 Task: Create a rule when a list is unarchived by anyone.
Action: Mouse pressed left at (777, 233)
Screenshot: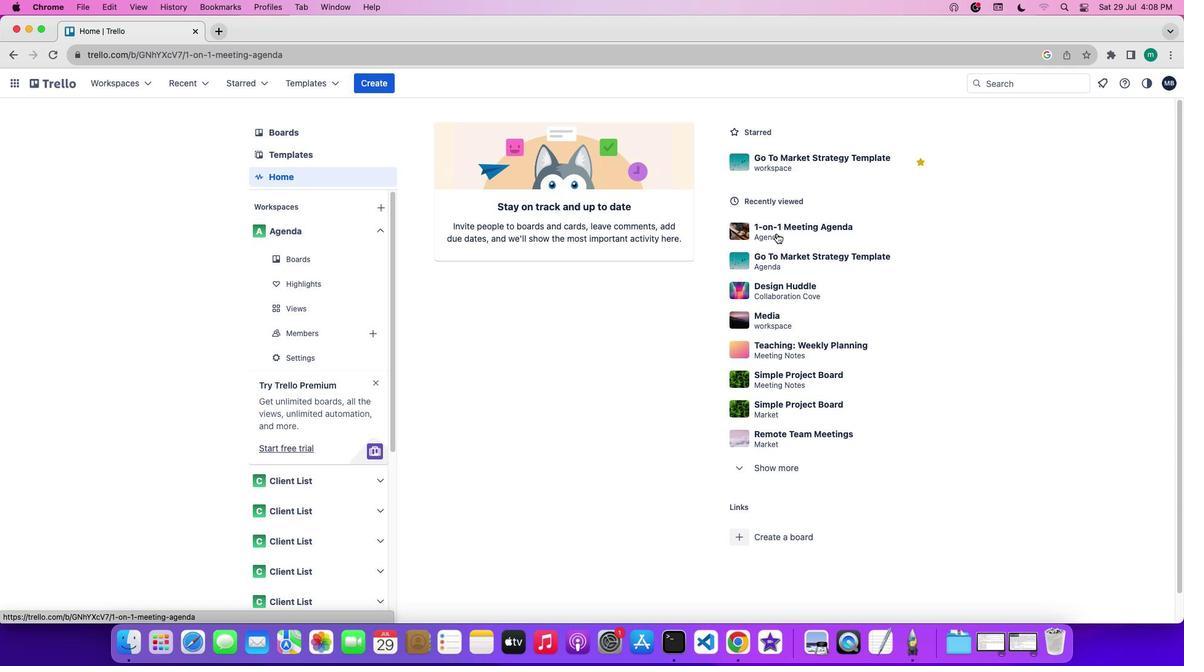 
Action: Mouse moved to (1073, 258)
Screenshot: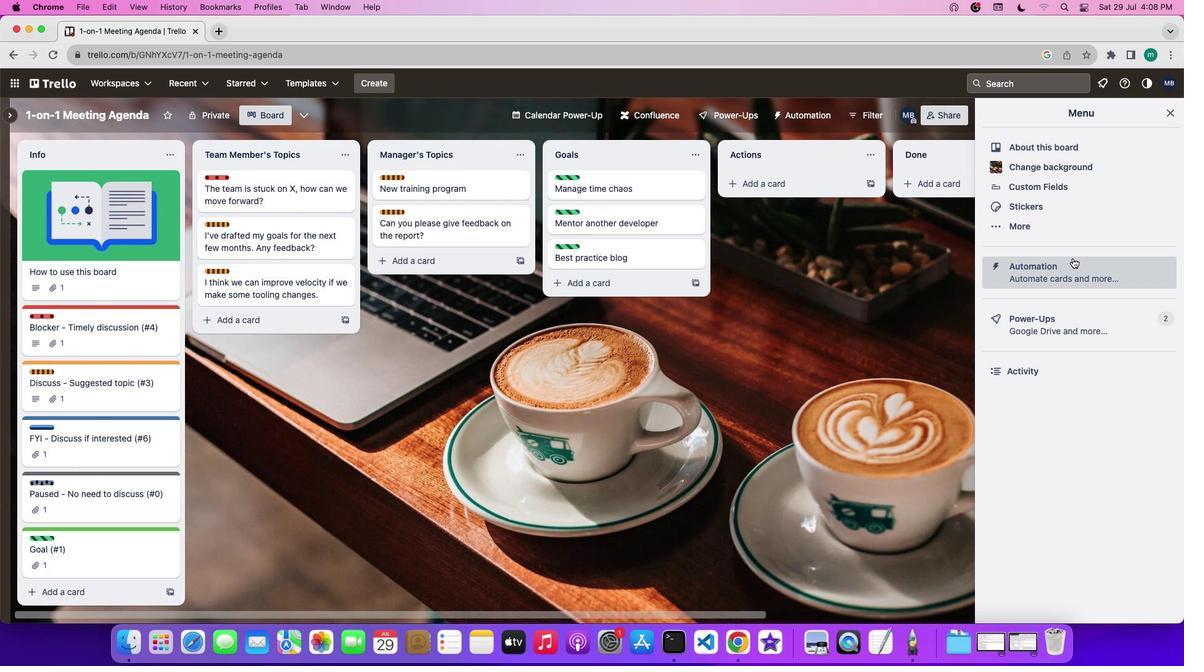 
Action: Mouse pressed left at (1073, 258)
Screenshot: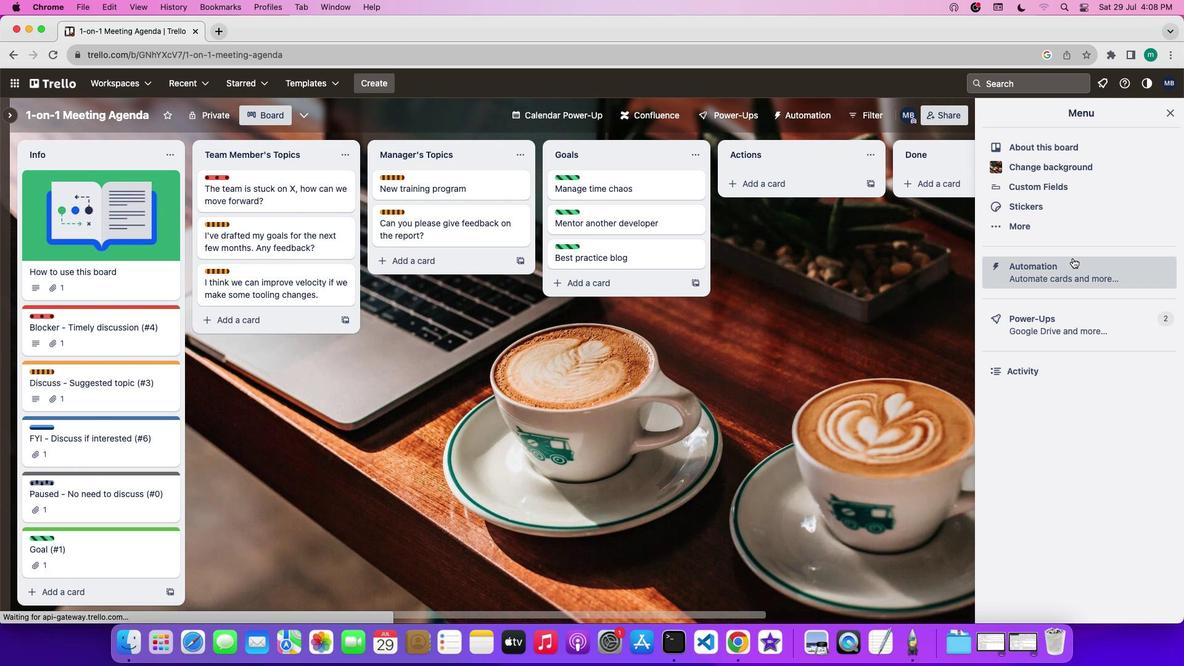 
Action: Mouse moved to (58, 226)
Screenshot: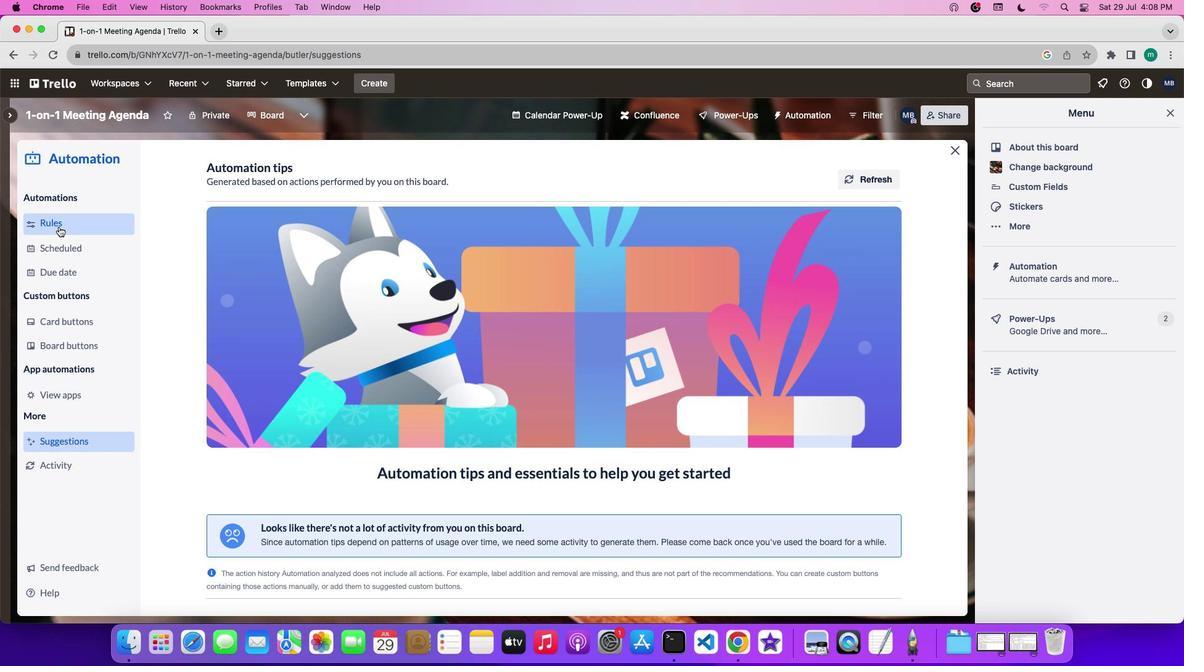 
Action: Mouse pressed left at (58, 226)
Screenshot: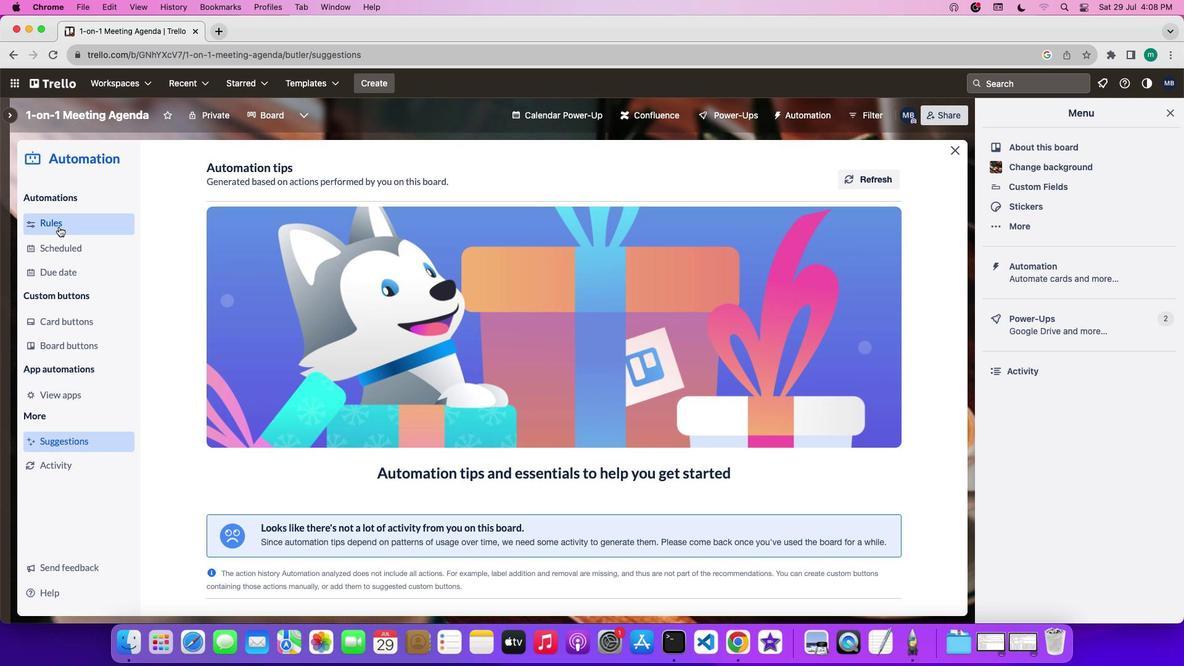 
Action: Mouse moved to (281, 440)
Screenshot: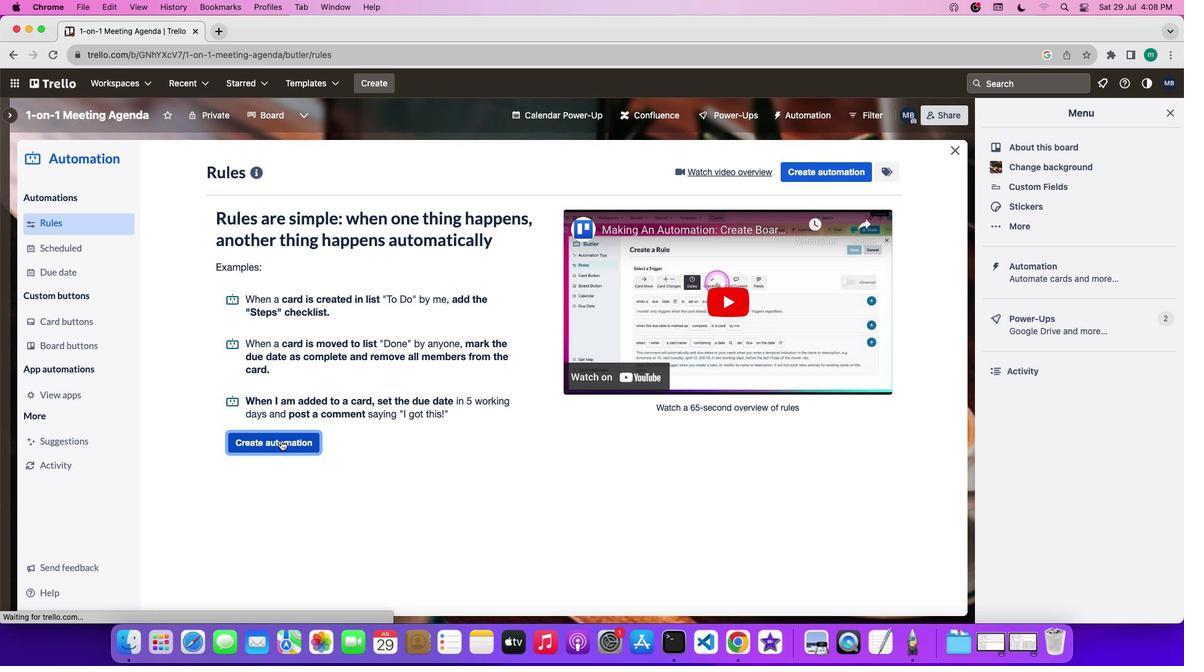 
Action: Mouse pressed left at (281, 440)
Screenshot: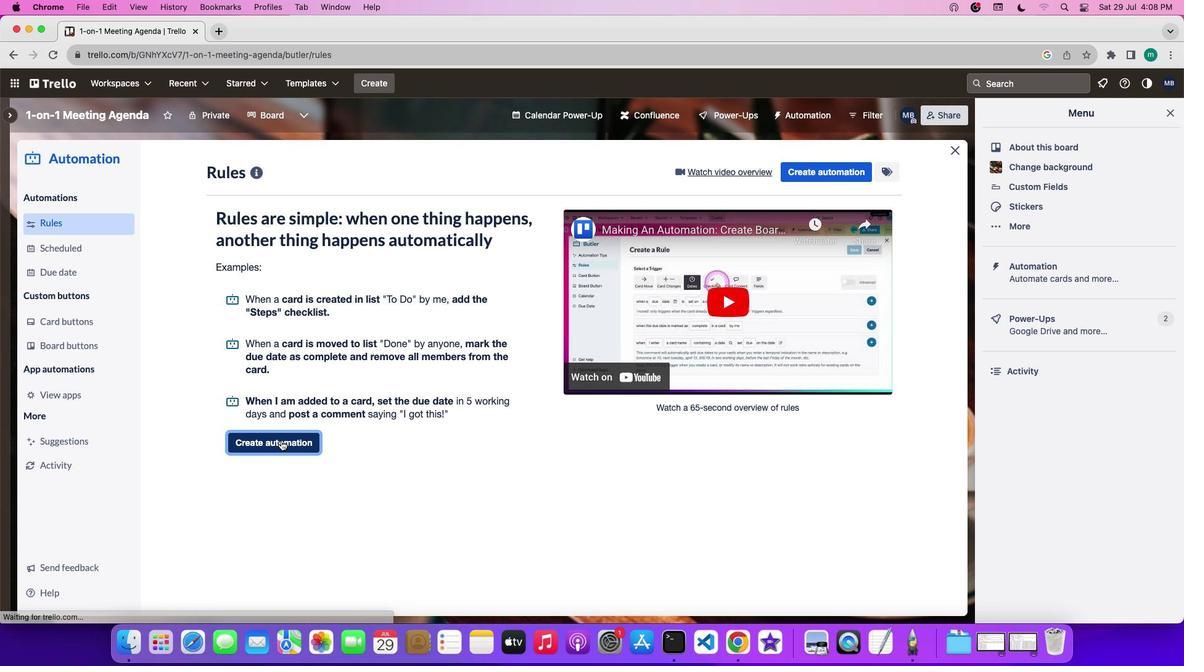 
Action: Mouse moved to (606, 292)
Screenshot: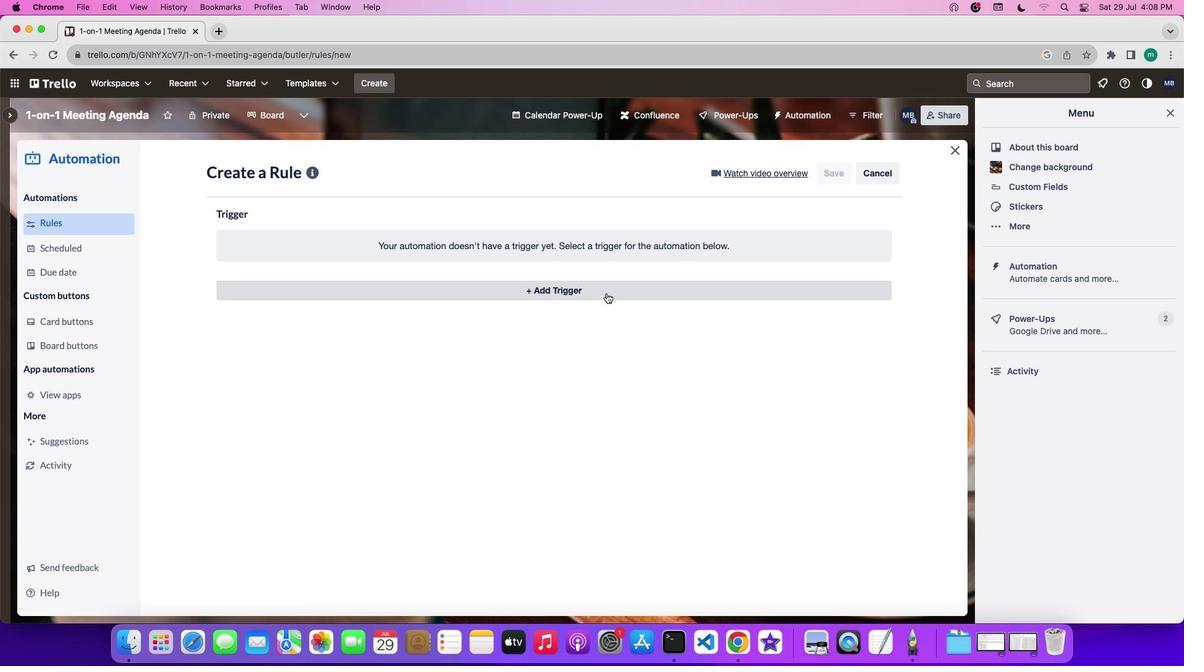 
Action: Mouse pressed left at (606, 292)
Screenshot: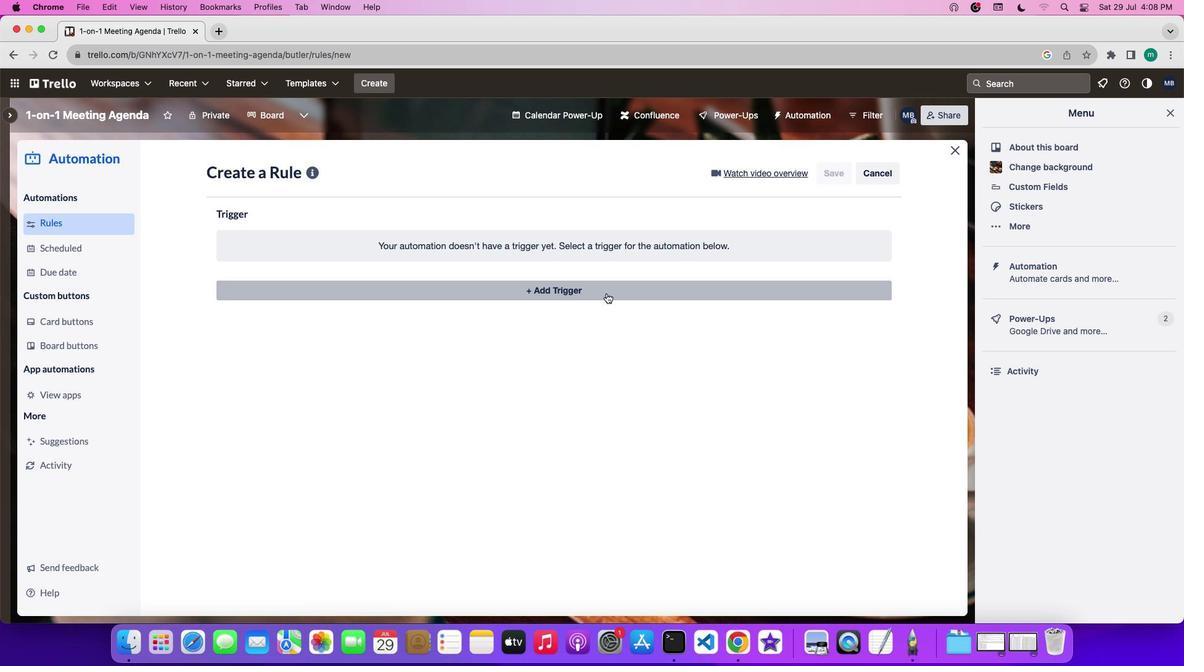 
Action: Mouse moved to (305, 534)
Screenshot: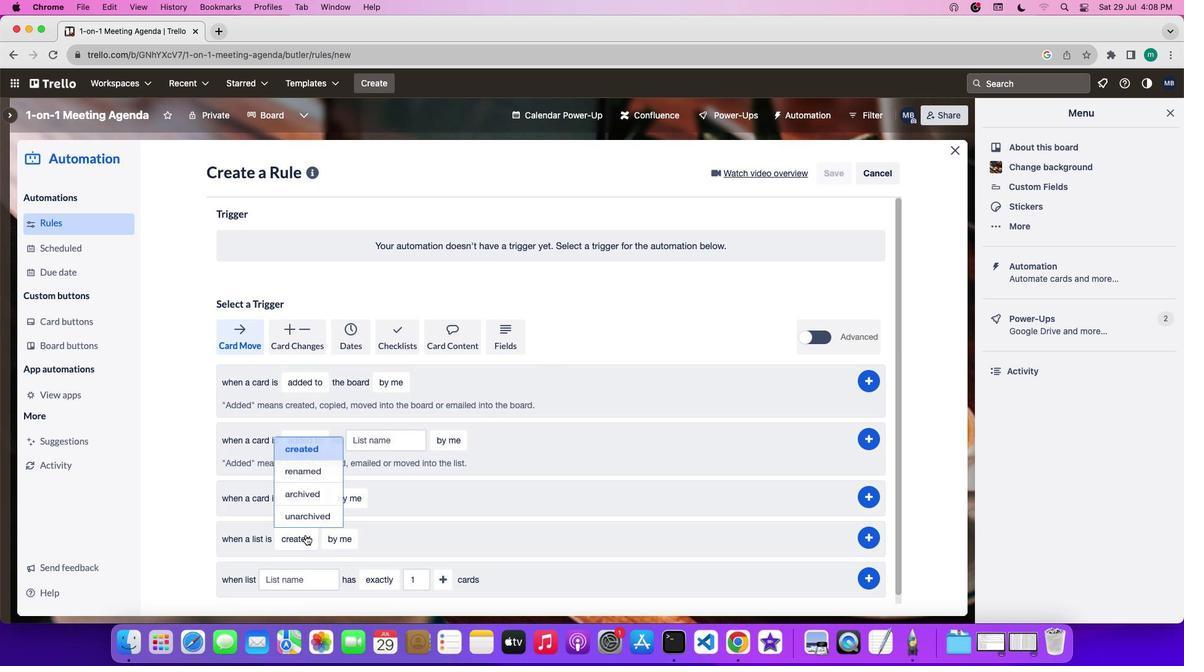
Action: Mouse pressed left at (305, 534)
Screenshot: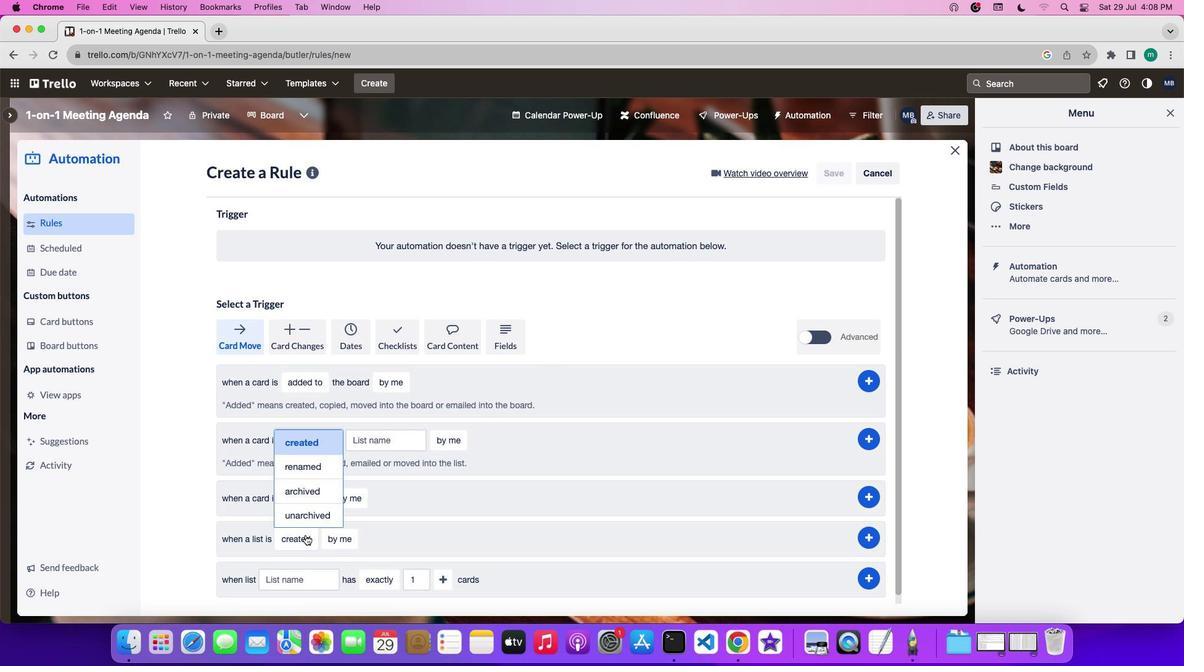
Action: Mouse moved to (311, 509)
Screenshot: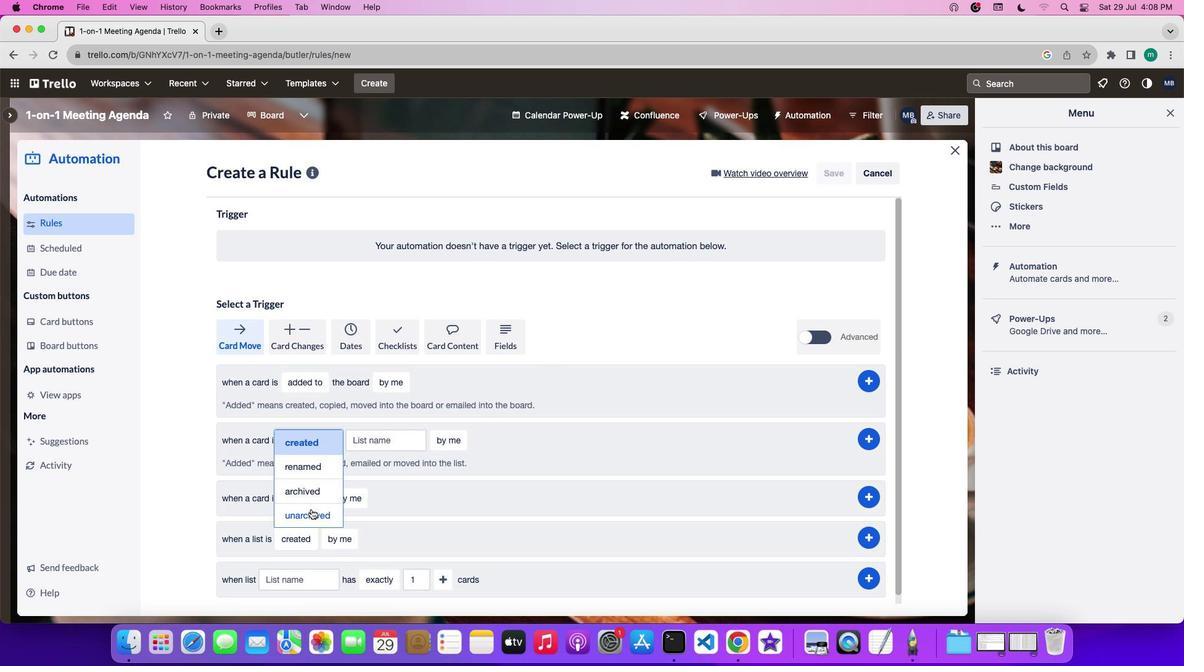 
Action: Mouse pressed left at (311, 509)
Screenshot: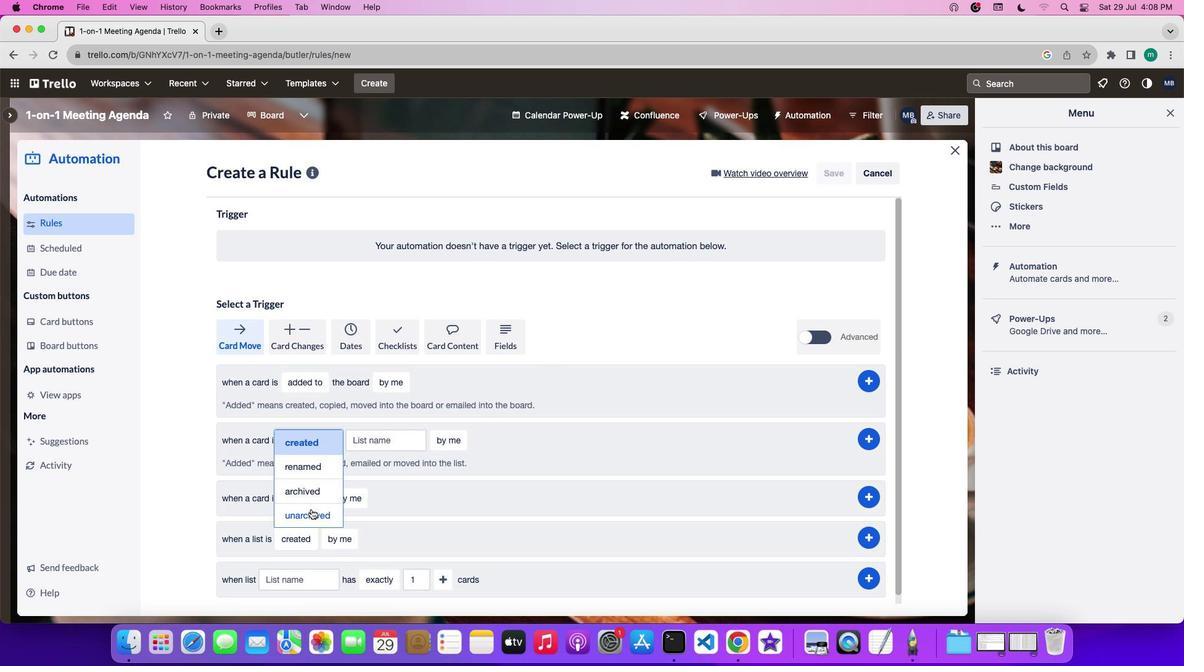 
Action: Mouse moved to (349, 536)
Screenshot: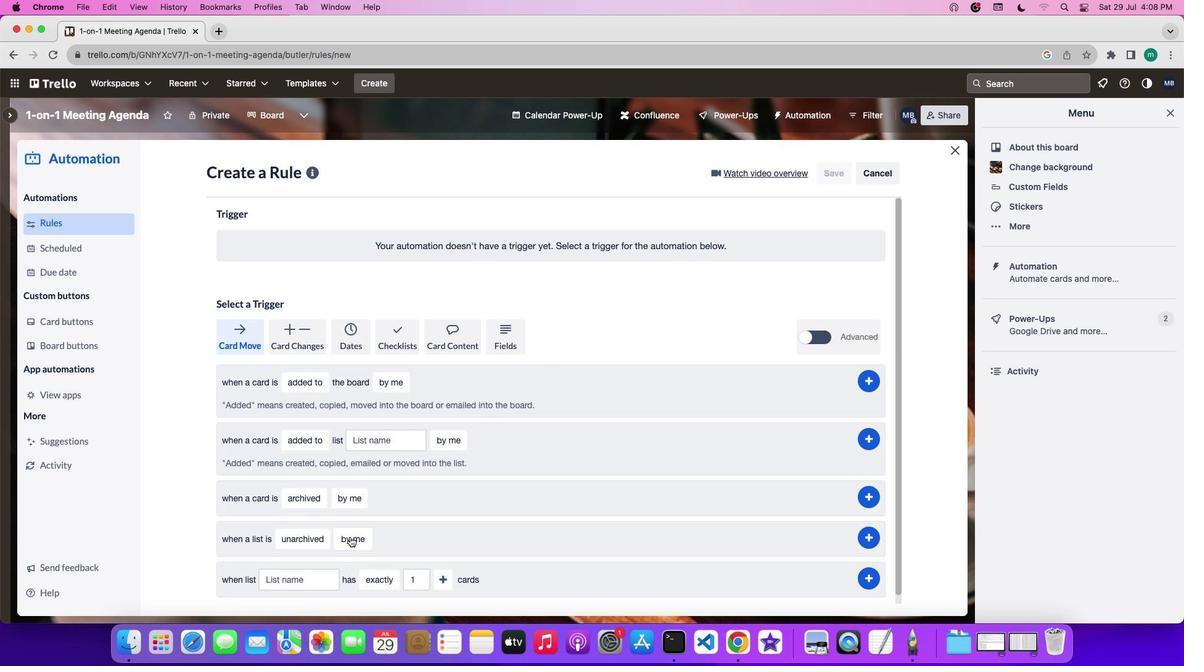 
Action: Mouse pressed left at (349, 536)
Screenshot: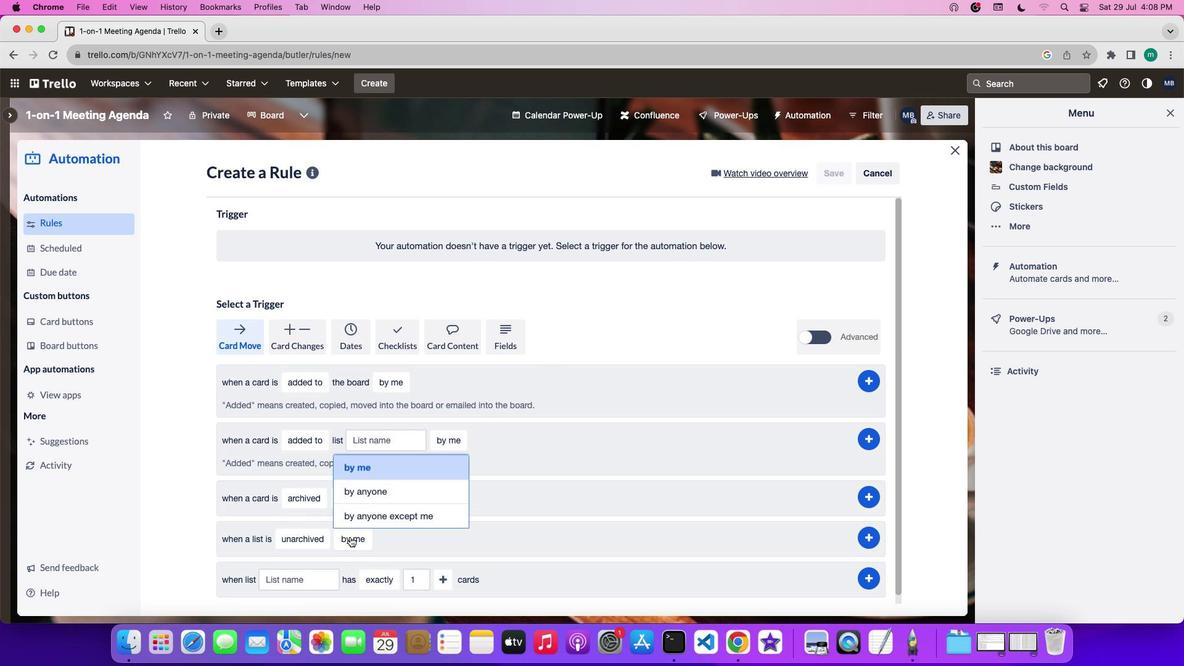 
Action: Mouse moved to (395, 490)
Screenshot: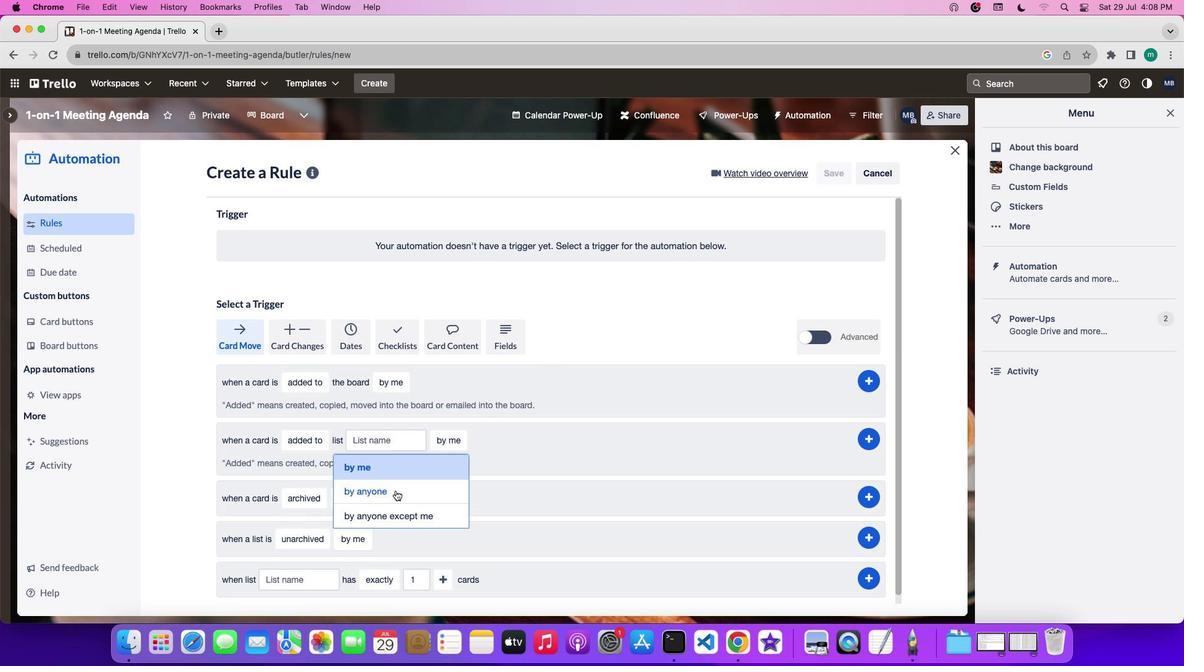
Action: Mouse pressed left at (395, 490)
Screenshot: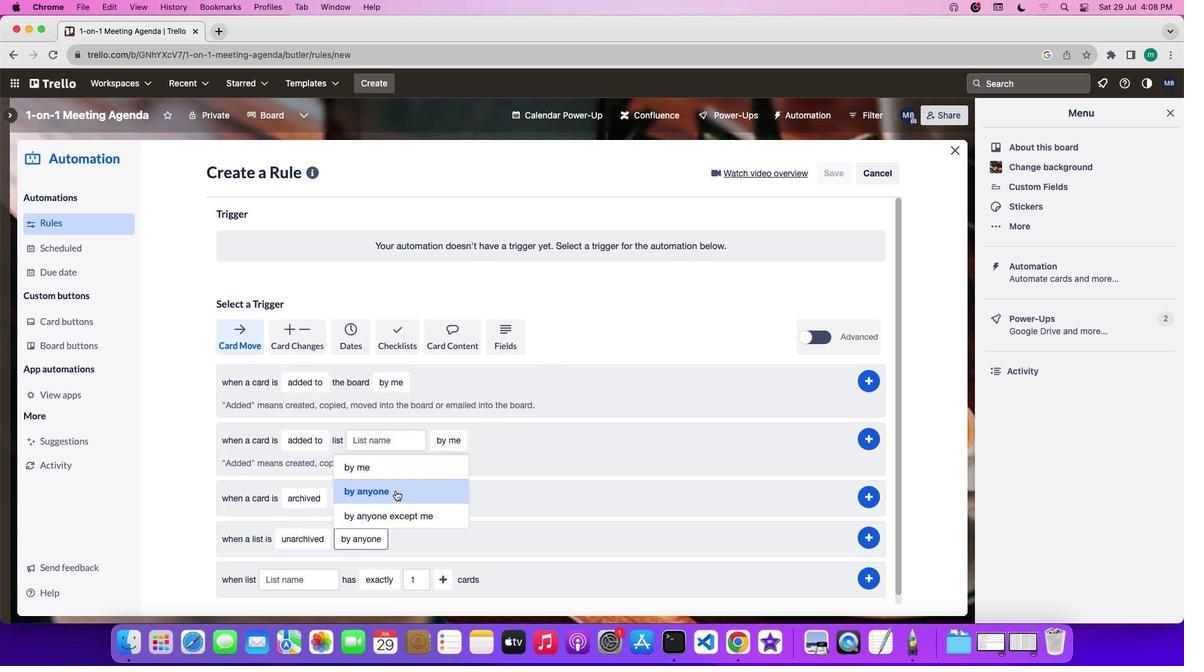 
Action: Mouse moved to (871, 539)
Screenshot: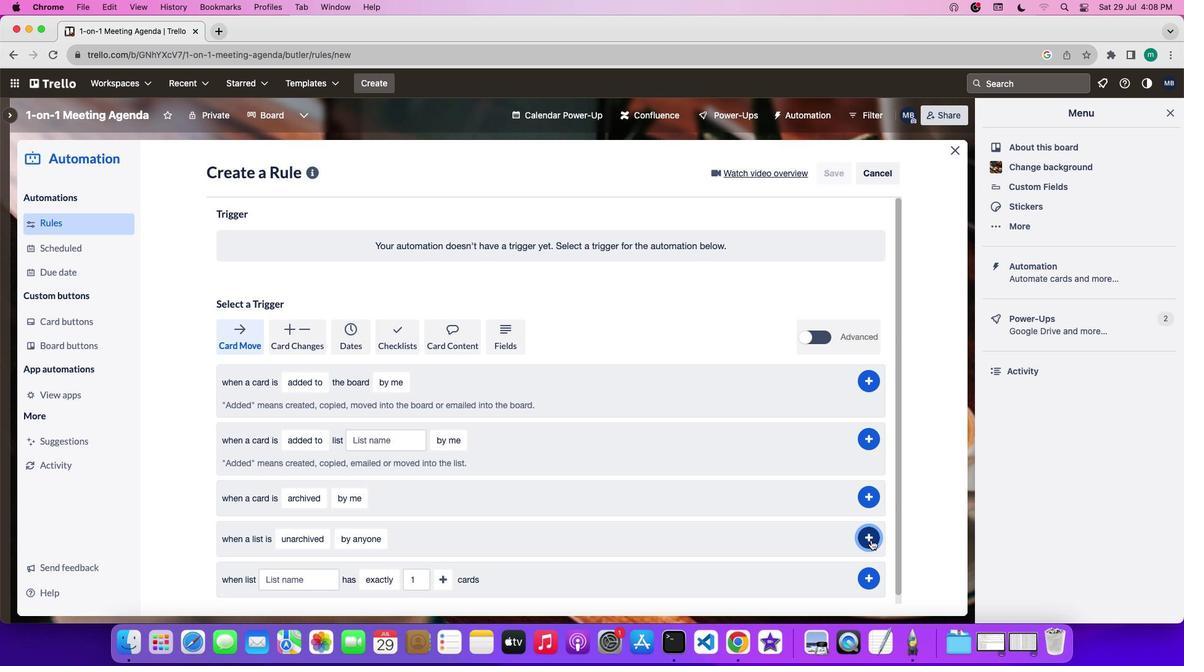 
Action: Mouse pressed left at (871, 539)
Screenshot: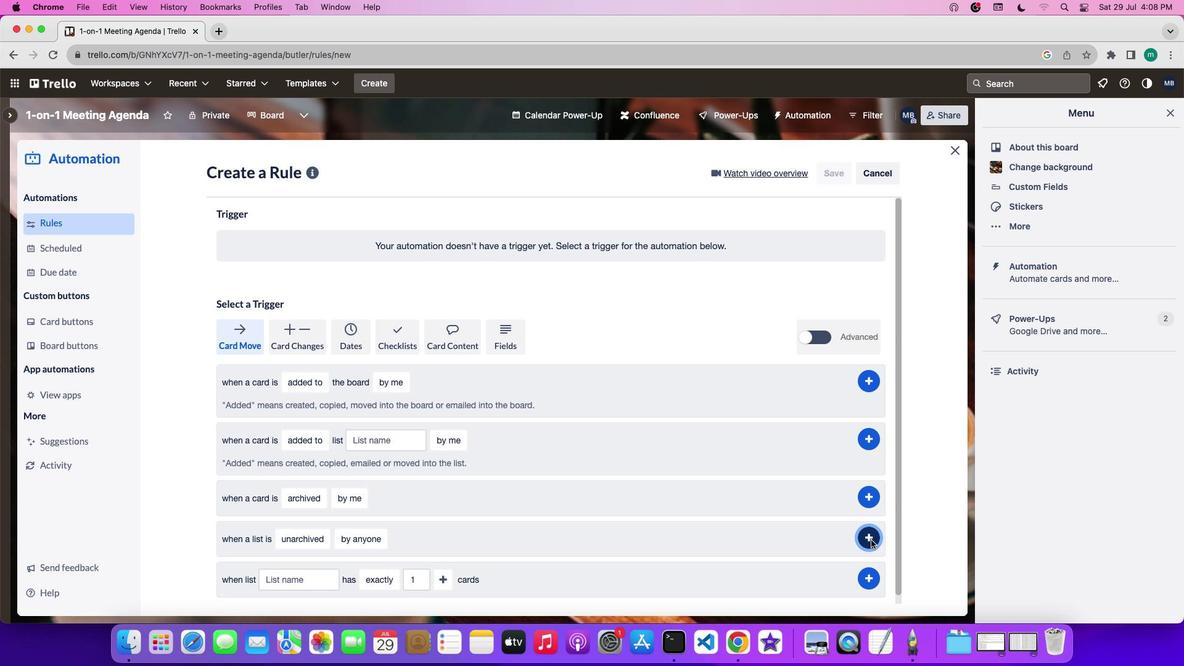 
